 Task: In the Contact  TrinityDoe@tiffany.com, schedule and save the meeting with title: 'Collaborative Discussion', Select date: '10 August, 2023', select start time: 10:00:AM. Add location on call (718) 987-6551 with meeting description: For further discussion on products, kindly join the meeting.. Logged in from softage.6@softage.net
Action: Mouse moved to (87, 62)
Screenshot: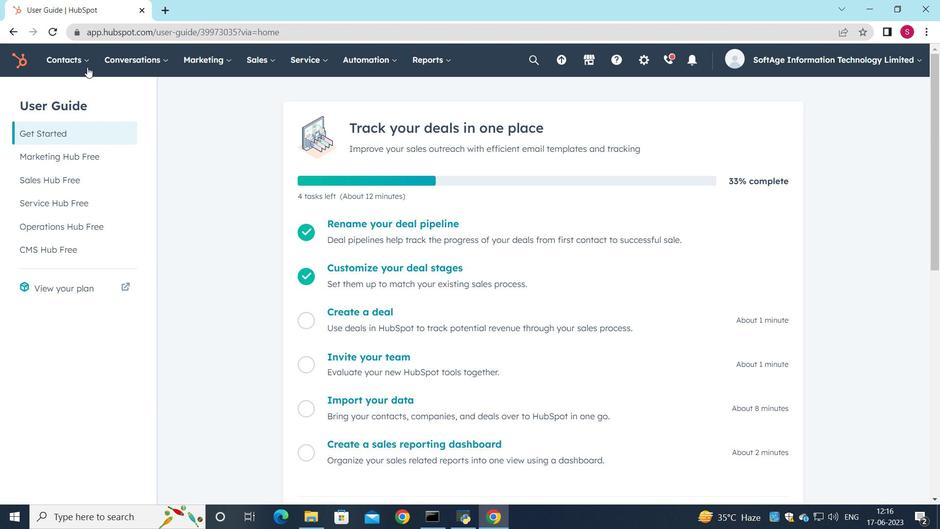 
Action: Mouse pressed left at (87, 62)
Screenshot: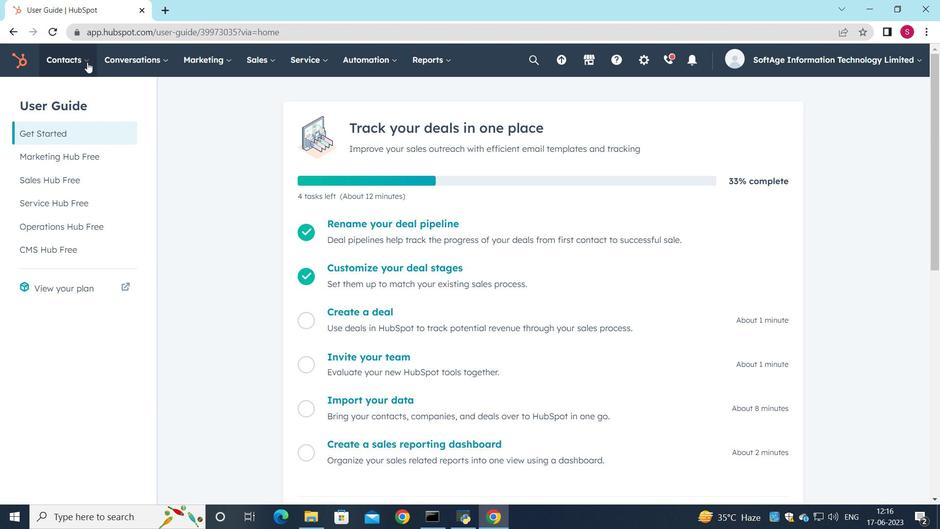 
Action: Mouse moved to (86, 84)
Screenshot: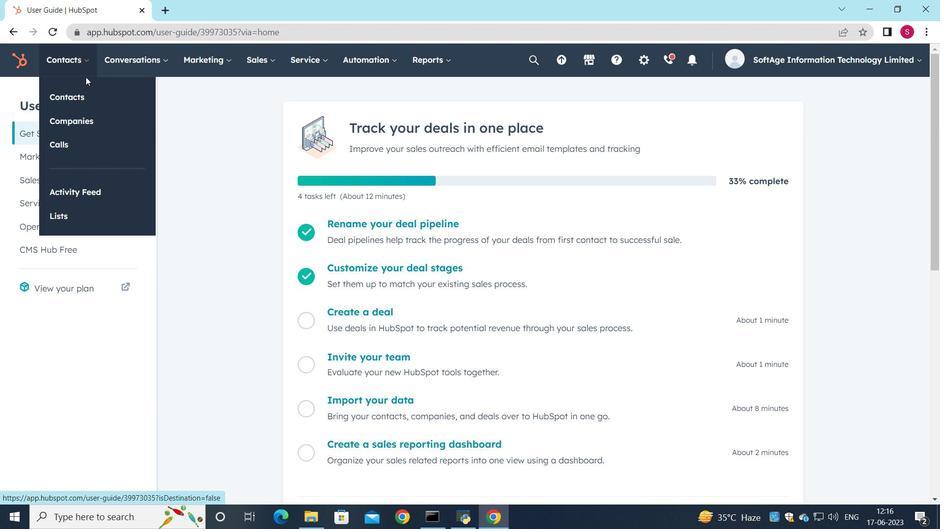 
Action: Mouse pressed left at (86, 84)
Screenshot: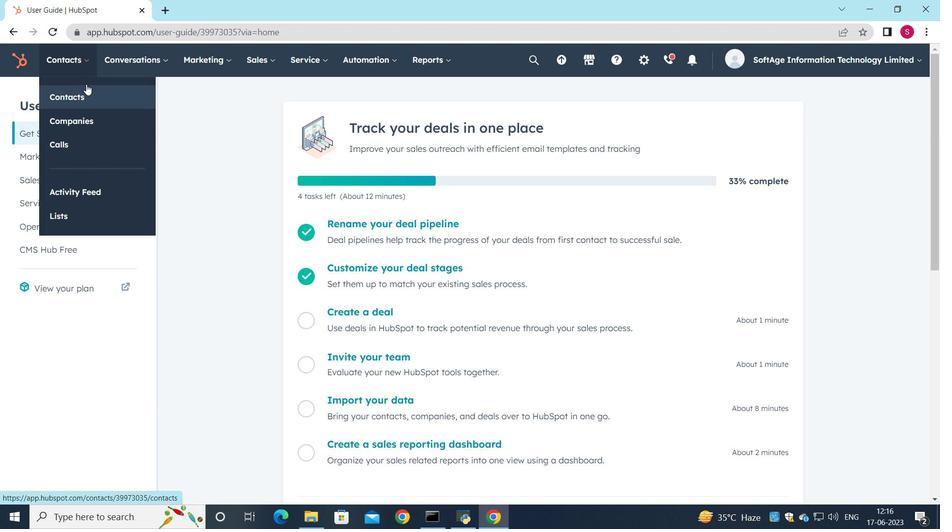 
Action: Mouse moved to (92, 201)
Screenshot: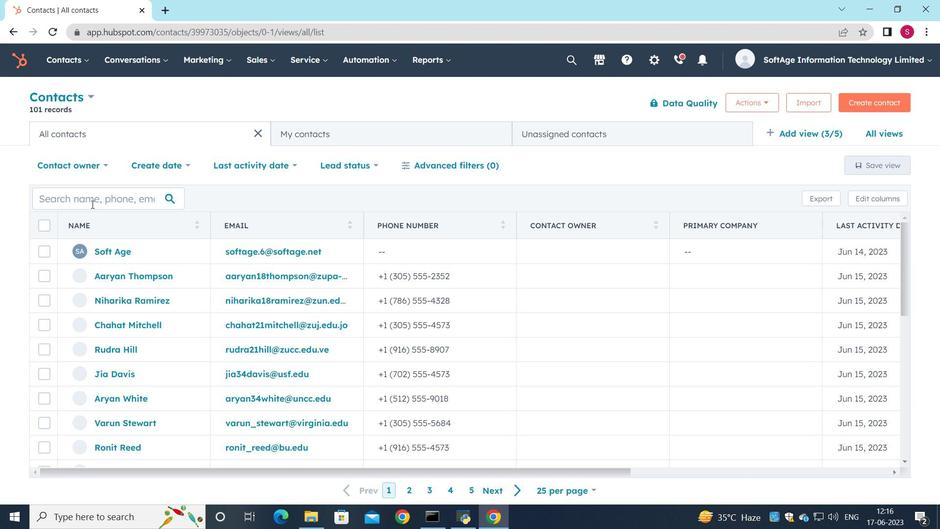 
Action: Mouse pressed left at (92, 201)
Screenshot: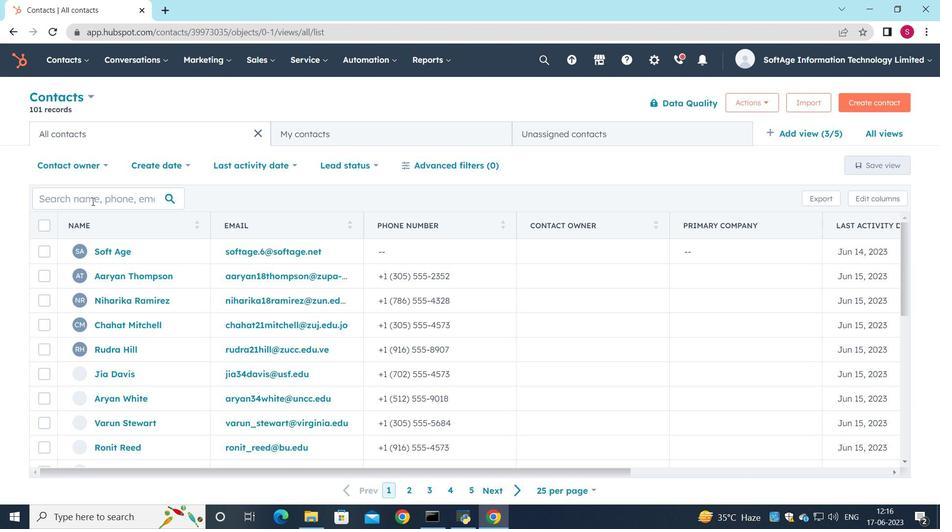 
Action: Key pressed <Key.shift>Trinity<Key.shift>Doe<Key.shift>@tiffany.com
Screenshot: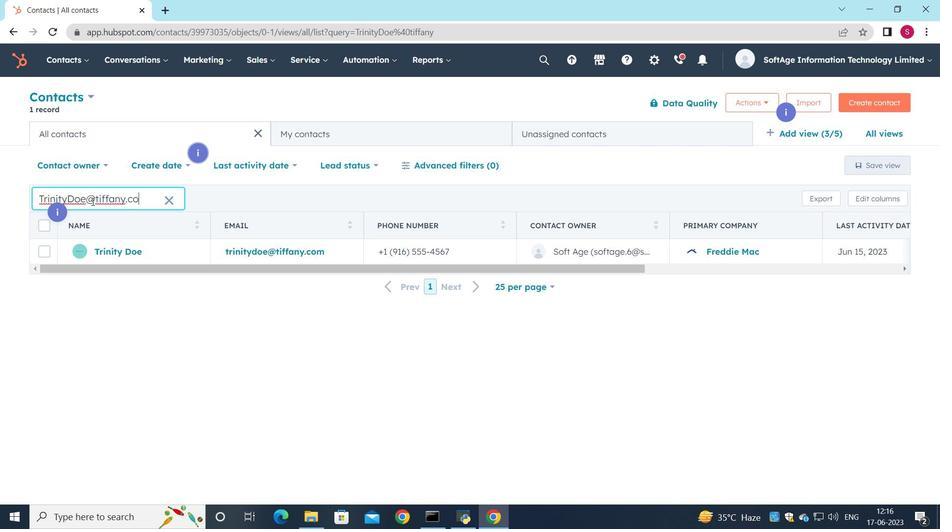 
Action: Mouse moved to (120, 245)
Screenshot: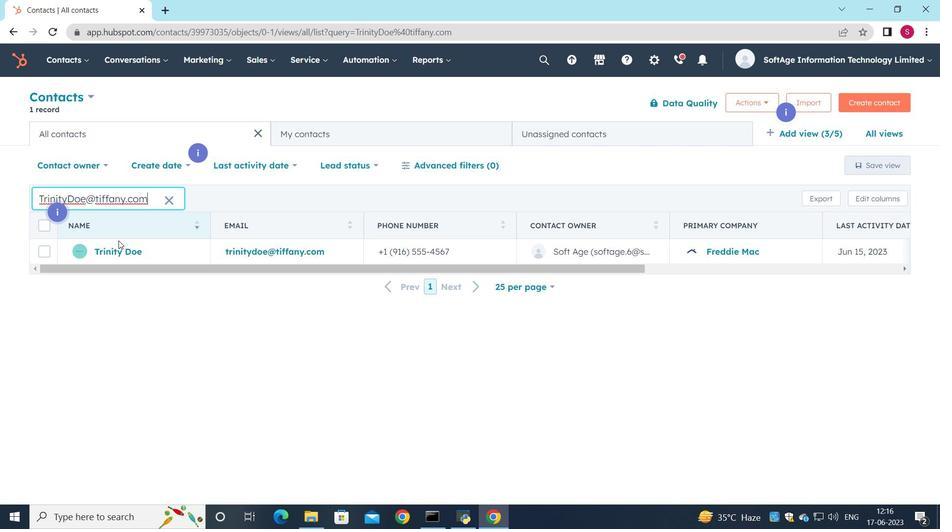 
Action: Mouse pressed left at (120, 245)
Screenshot: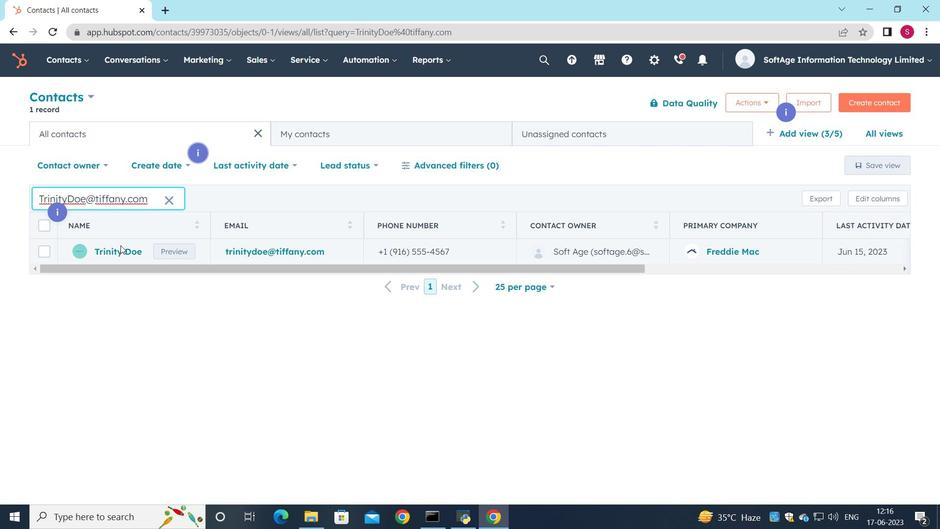 
Action: Mouse moved to (120, 248)
Screenshot: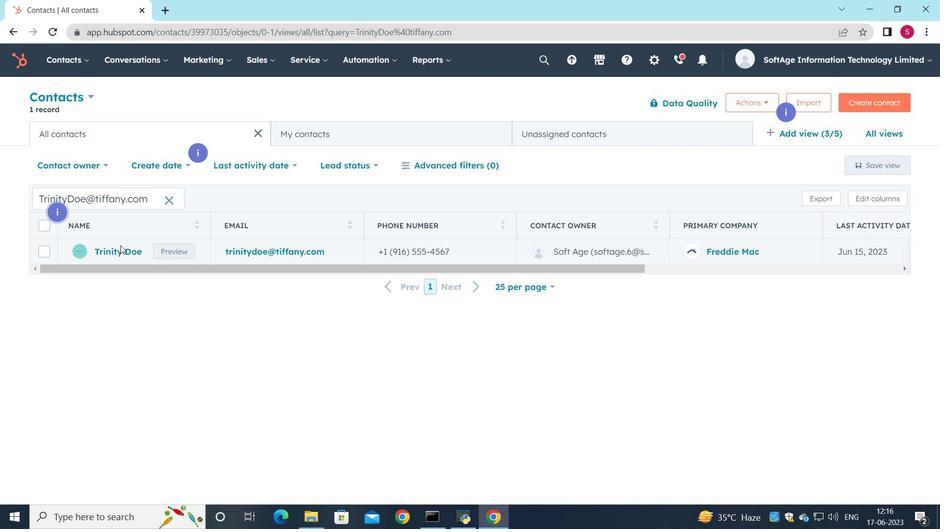 
Action: Mouse pressed left at (120, 248)
Screenshot: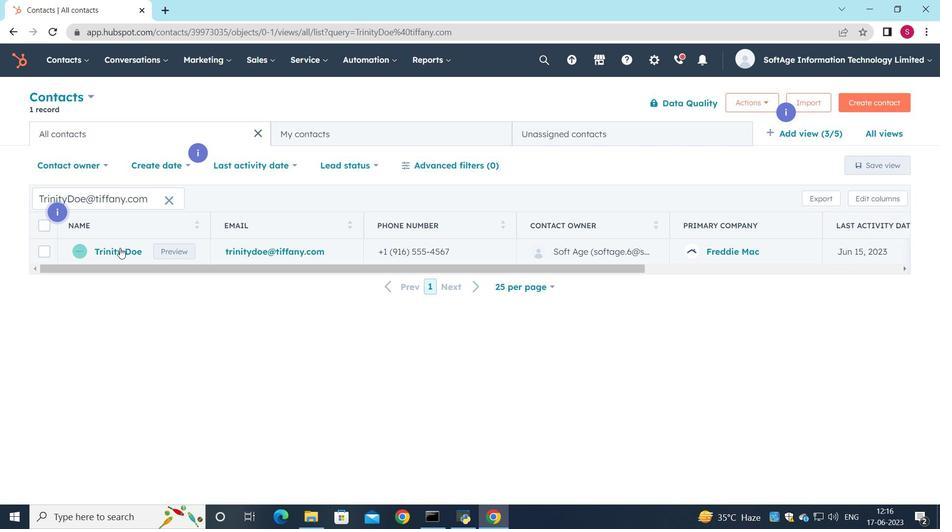 
Action: Mouse moved to (153, 211)
Screenshot: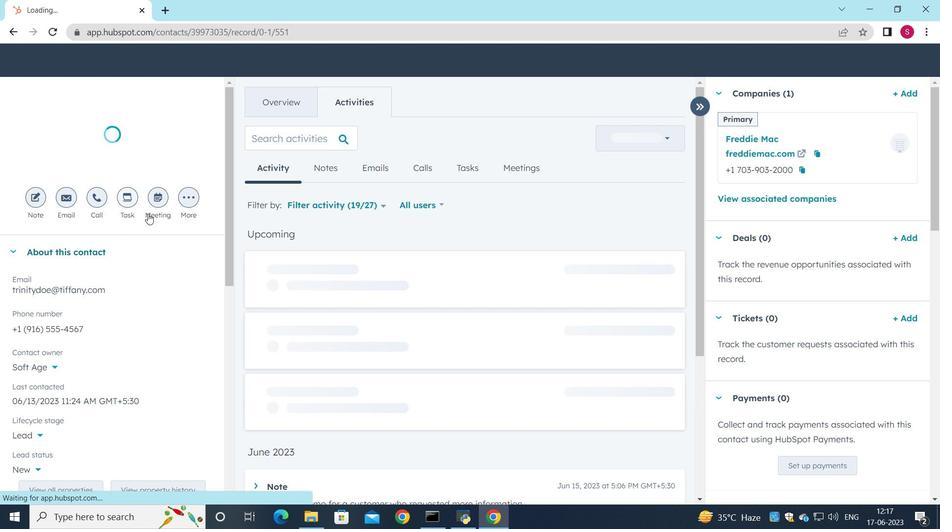 
Action: Mouse pressed left at (153, 211)
Screenshot: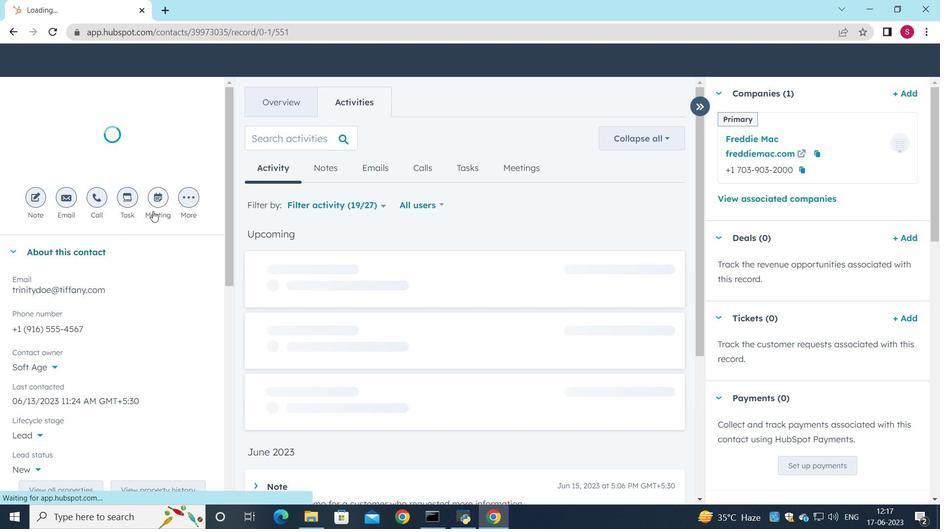 
Action: Mouse moved to (132, 179)
Screenshot: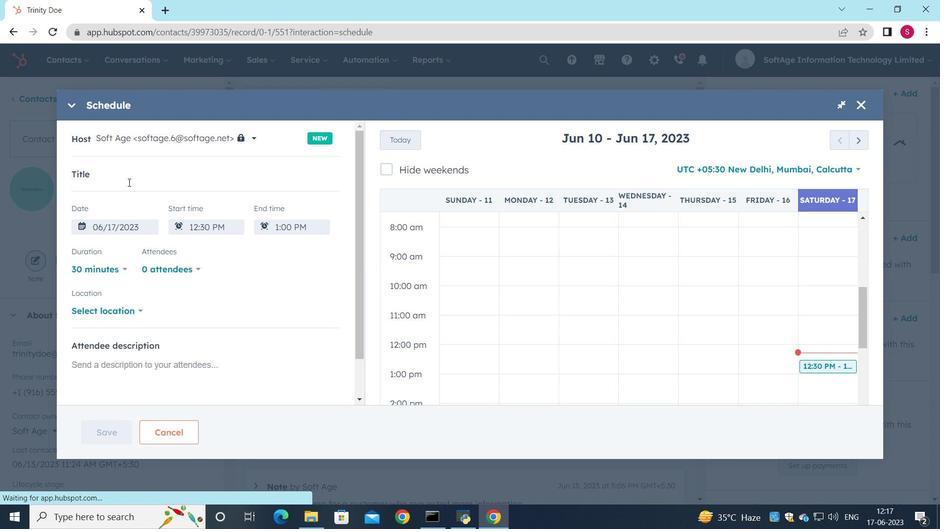 
Action: Key pressed <Key.shift>Collaborative<Key.space><Key.shift>Discussion
Screenshot: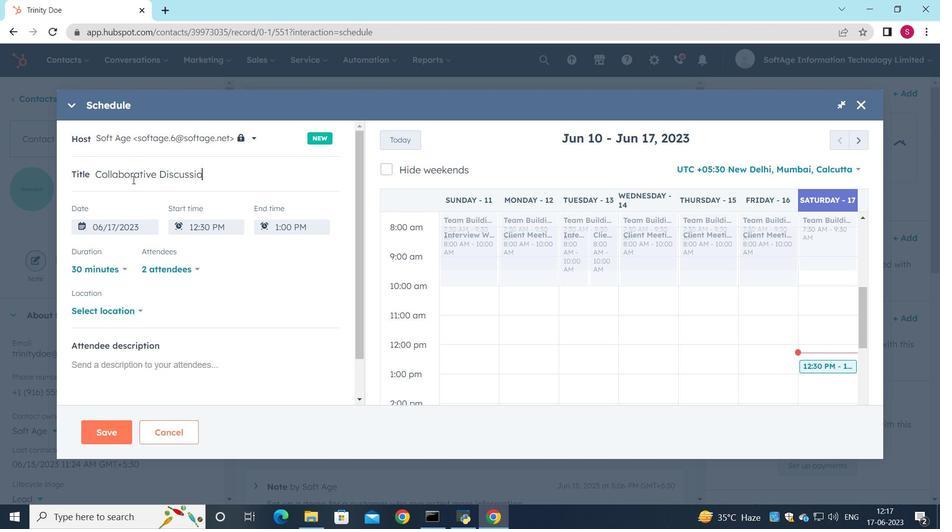 
Action: Mouse moved to (858, 142)
Screenshot: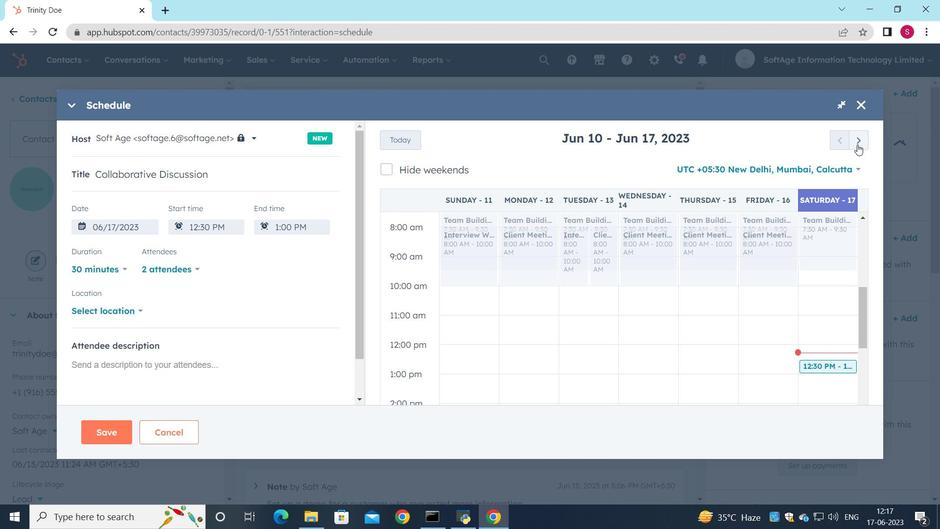 
Action: Mouse pressed left at (858, 142)
Screenshot: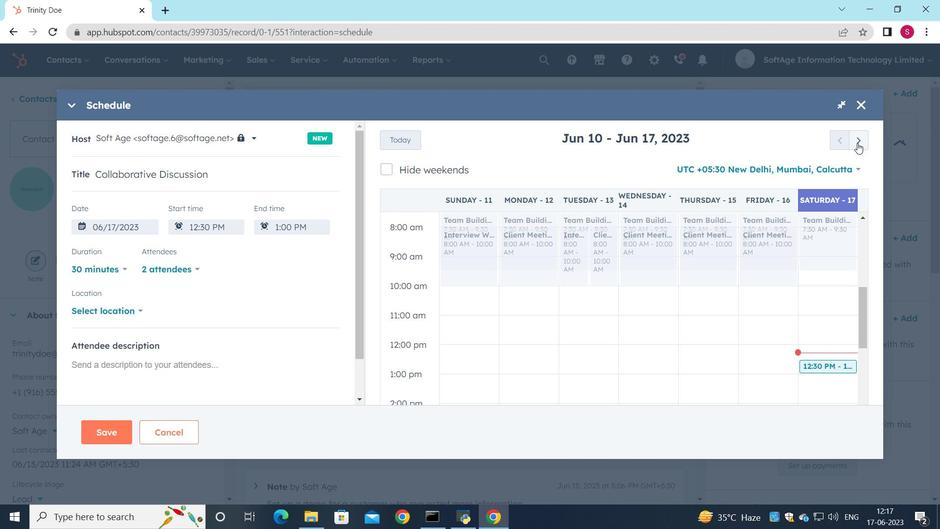 
Action: Mouse pressed left at (858, 142)
Screenshot: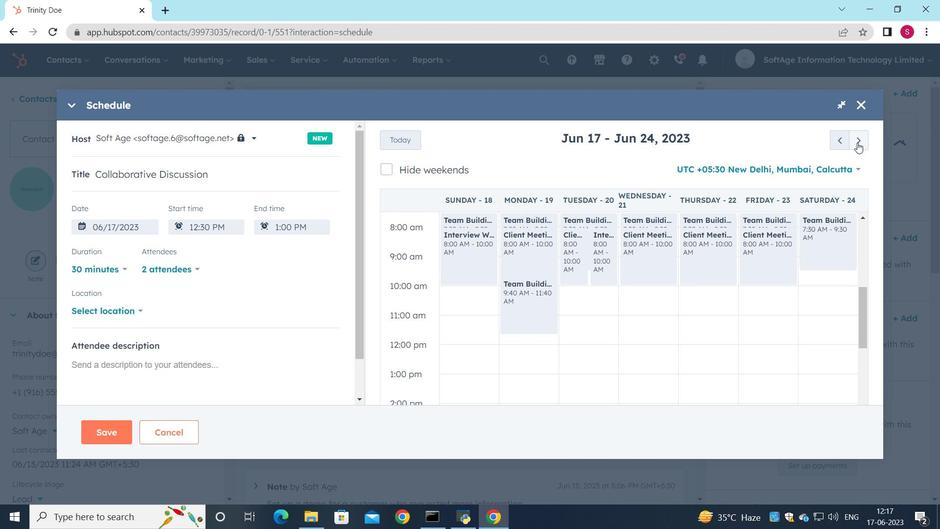 
Action: Mouse pressed left at (858, 142)
Screenshot: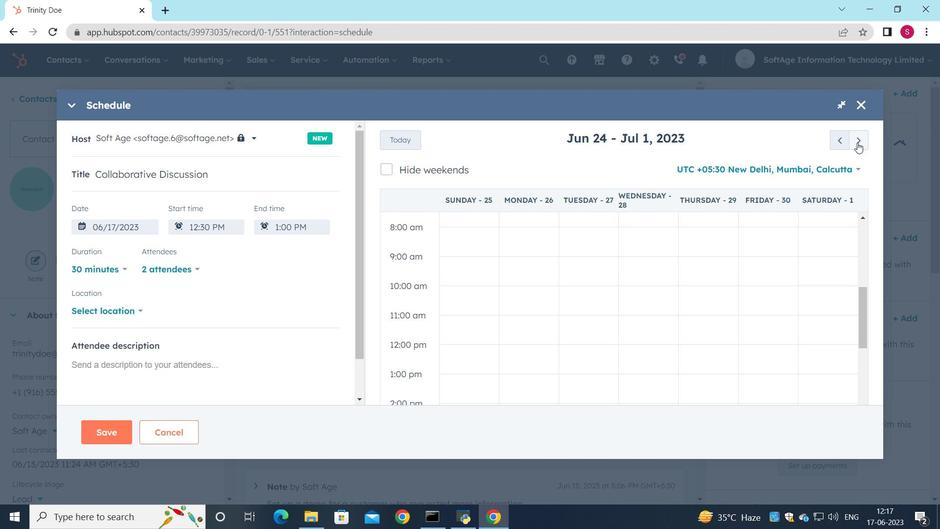 
Action: Mouse pressed left at (858, 142)
Screenshot: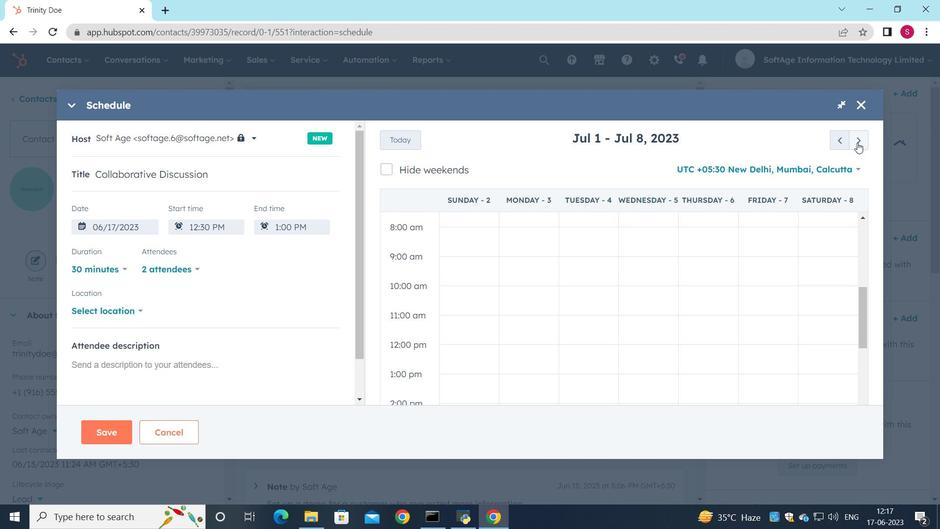 
Action: Mouse pressed left at (858, 142)
Screenshot: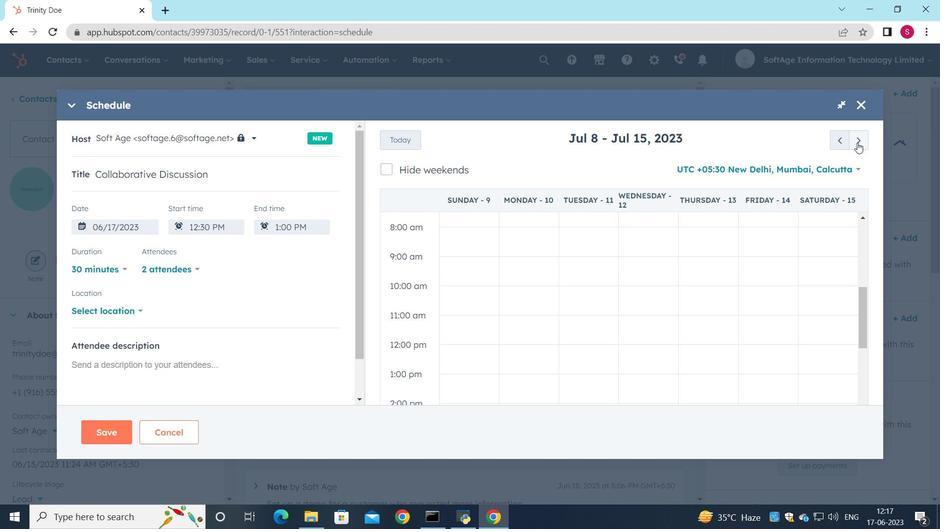
Action: Mouse pressed left at (858, 142)
Screenshot: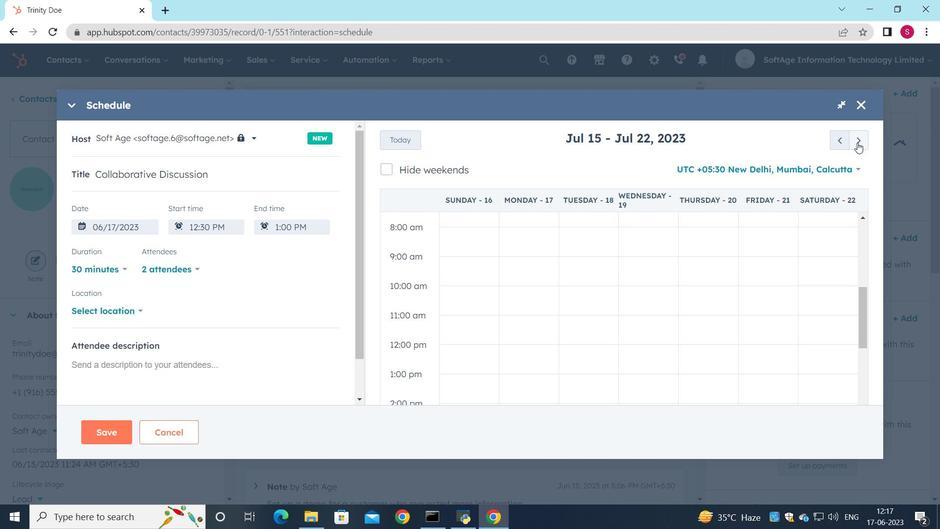 
Action: Mouse pressed left at (858, 142)
Screenshot: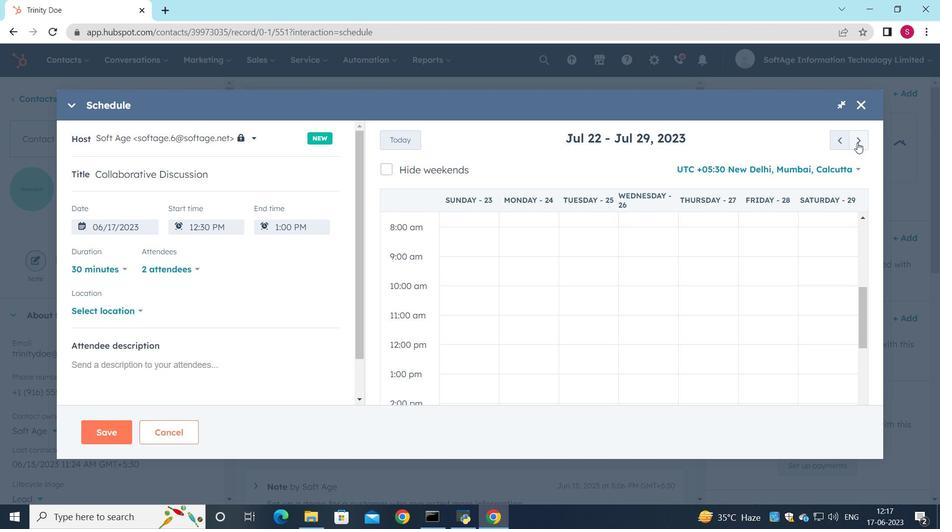 
Action: Mouse pressed left at (858, 142)
Screenshot: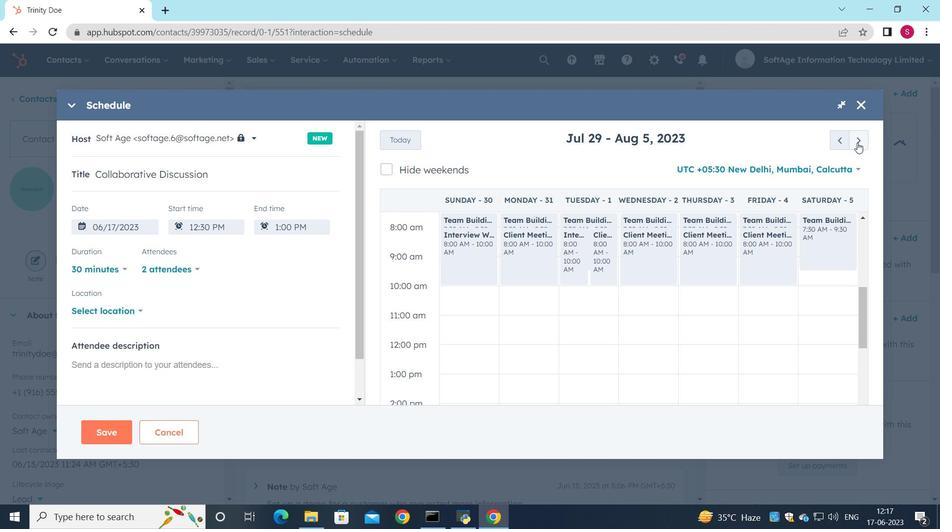 
Action: Mouse moved to (715, 291)
Screenshot: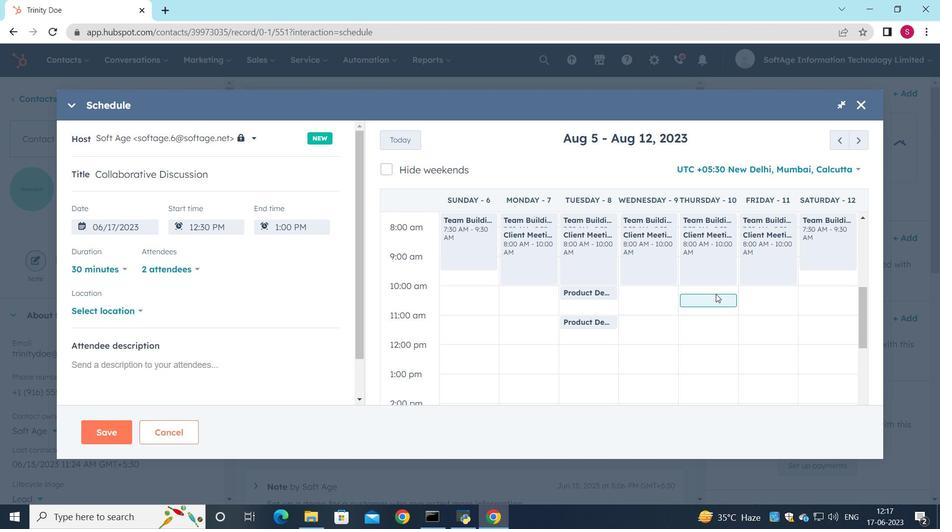 
Action: Mouse pressed left at (715, 291)
Screenshot: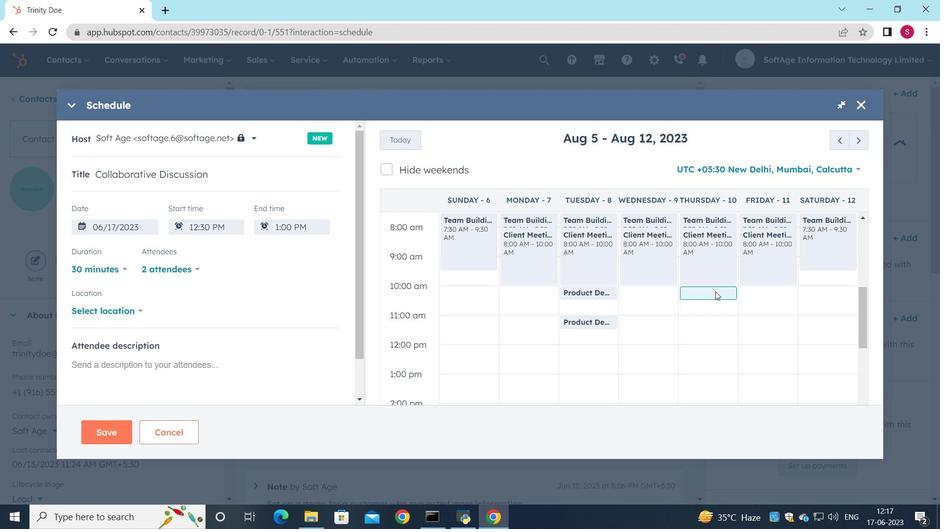 
Action: Mouse moved to (137, 307)
Screenshot: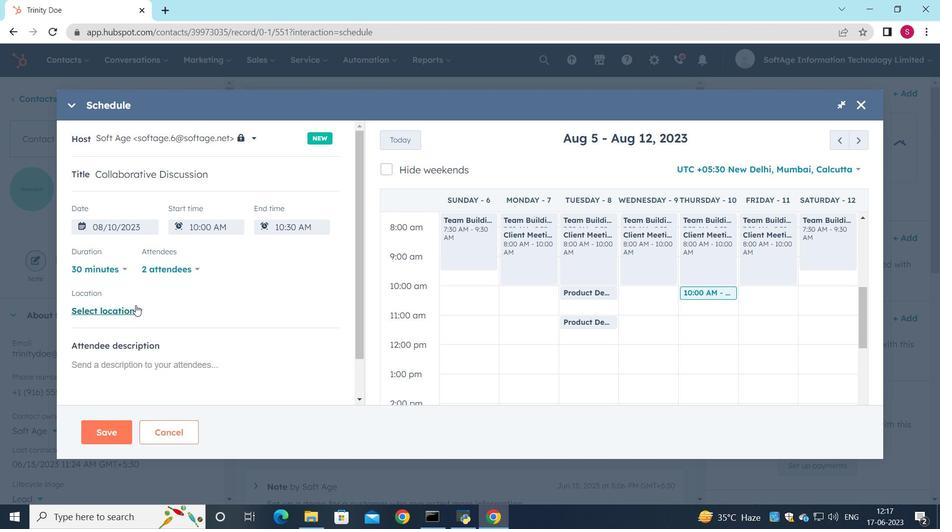 
Action: Mouse pressed left at (137, 307)
Screenshot: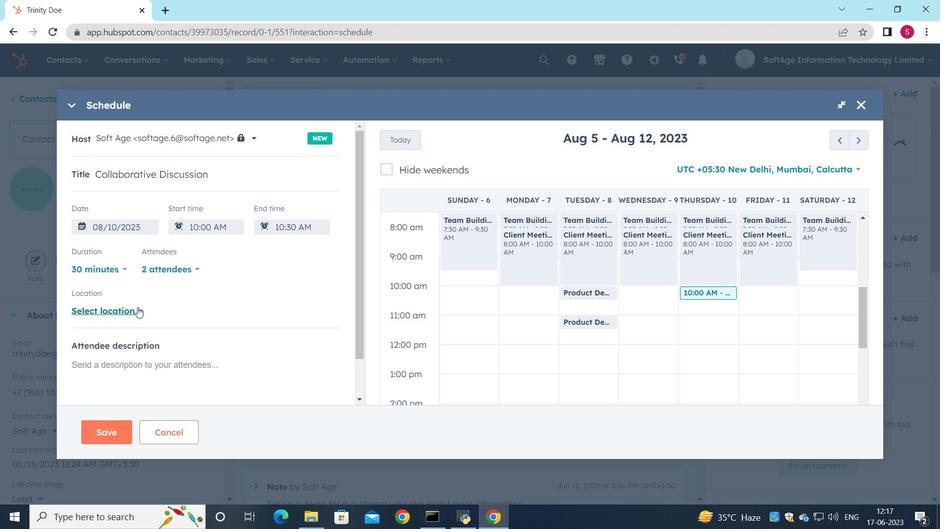 
Action: Mouse moved to (240, 269)
Screenshot: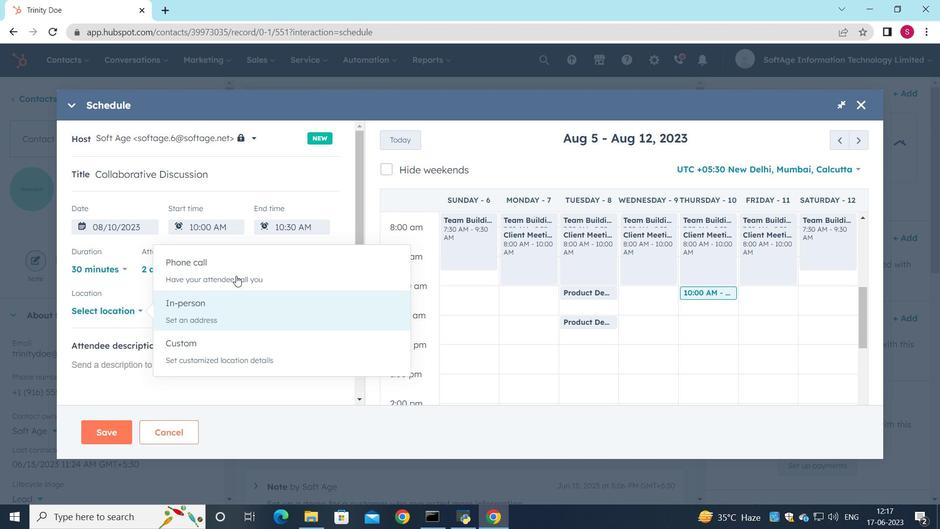 
Action: Mouse pressed left at (240, 269)
Screenshot: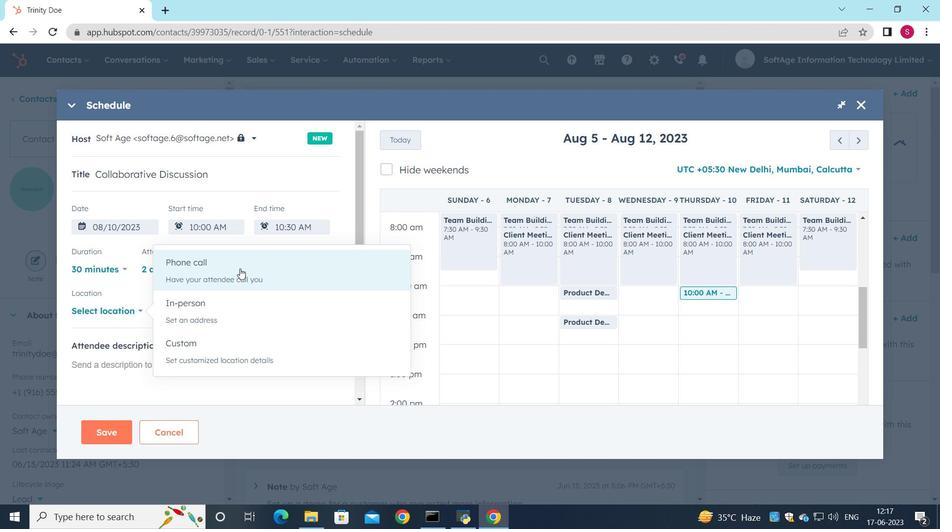 
Action: Mouse moved to (195, 309)
Screenshot: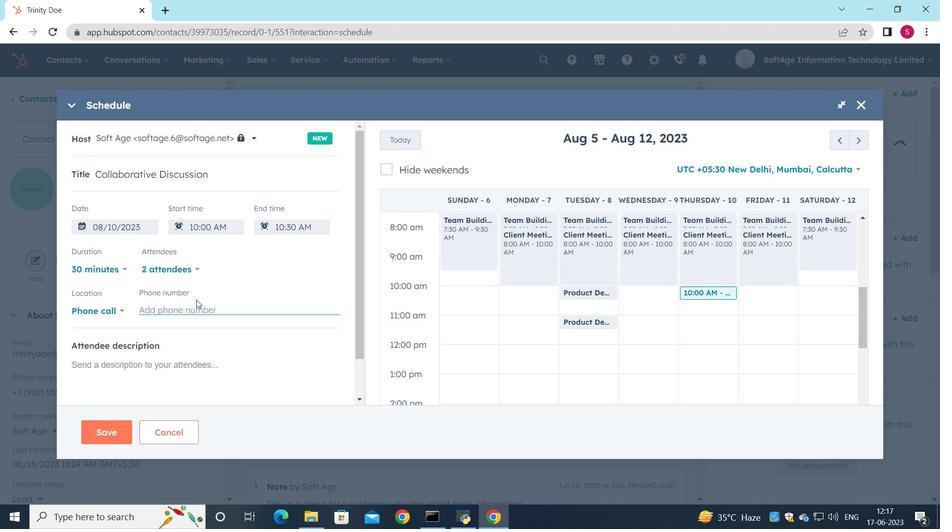 
Action: Mouse pressed left at (195, 309)
Screenshot: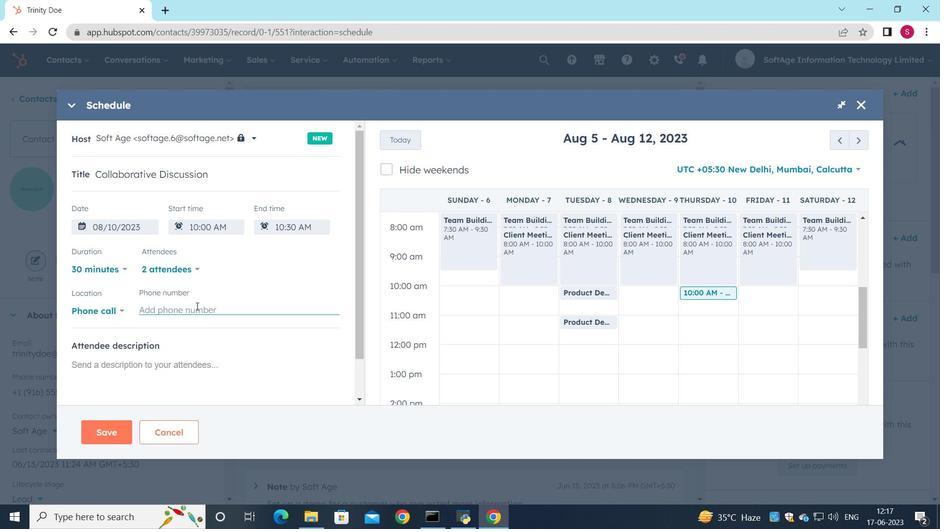 
Action: Key pressed <Key.shift_r><Key.shift_r><Key.shift_r>(718<Key.shift_r><Key.shift_r><Key.shift_r><Key.shift_r><Key.shift_r><Key.shift_r>)<Key.space>6<Key.backspace>987-6551
Screenshot: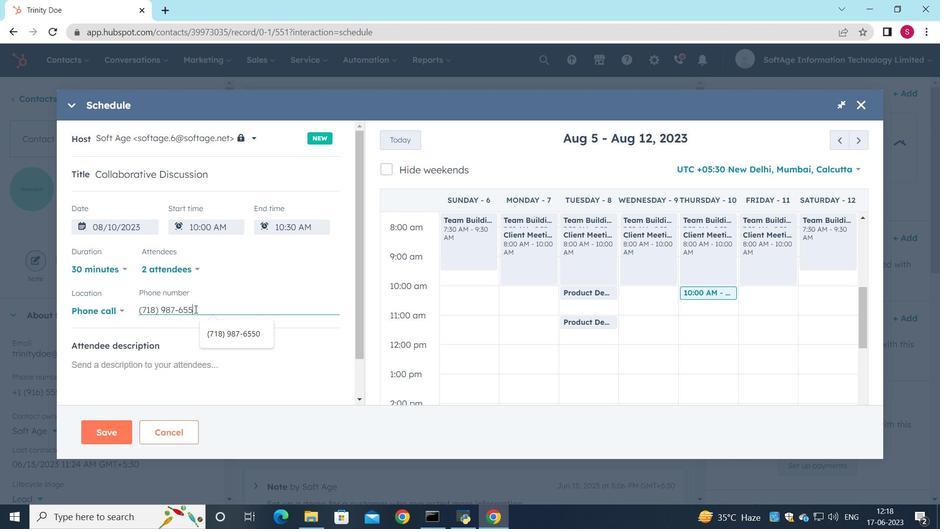 
Action: Mouse moved to (134, 359)
Screenshot: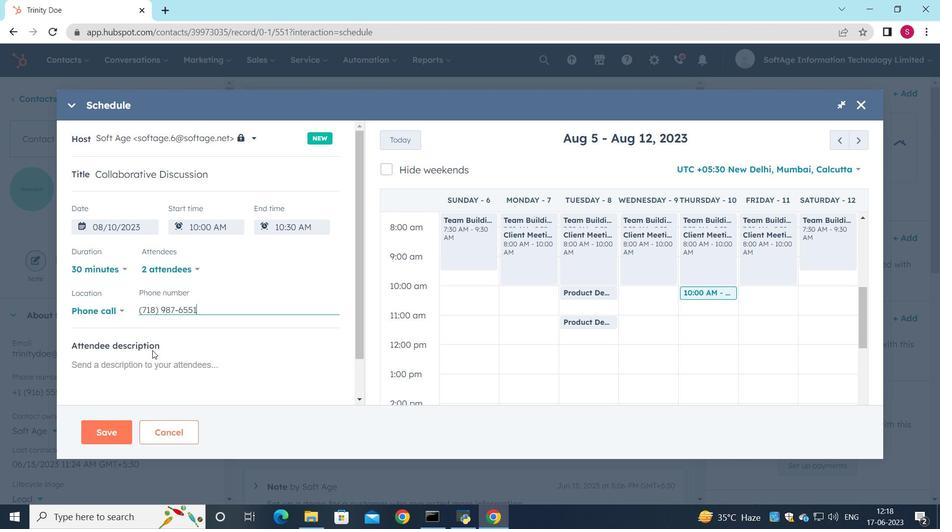 
Action: Mouse pressed left at (134, 359)
Screenshot: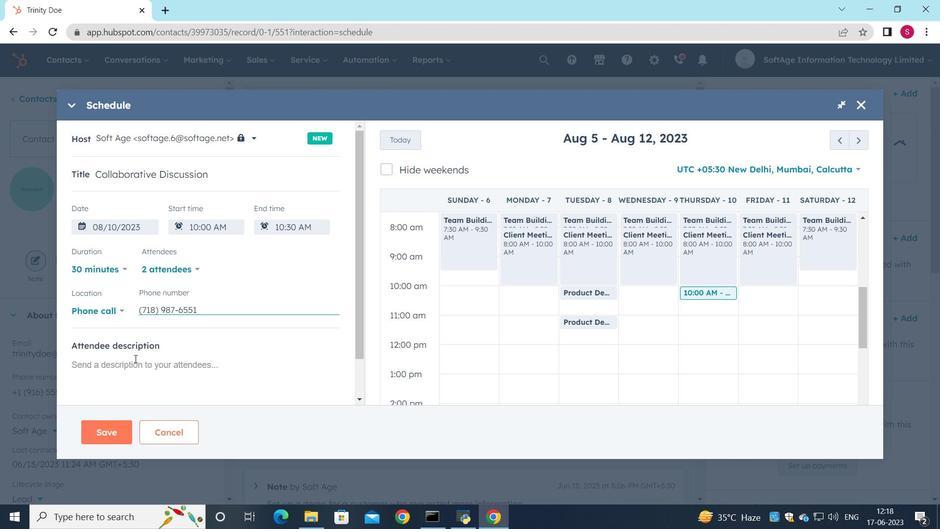 
Action: Mouse moved to (163, 164)
Screenshot: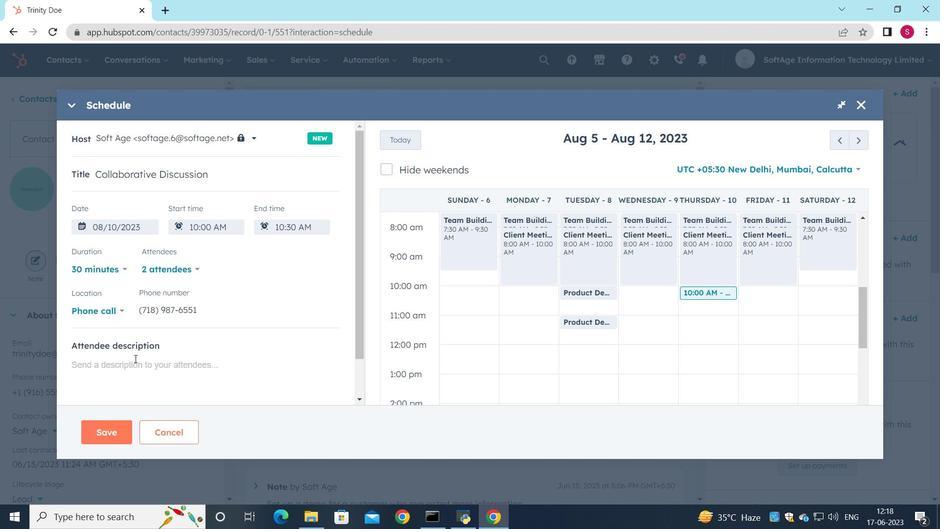 
Action: Key pressed <Key.shift>For<Key.space>furtgh<Key.backspace><Key.backspace>her<Key.space>discussion<Key.space>on<Key.space>t<Key.backspace>products,<Key.space>kindly<Key.space>join<Key.space>the<Key.space>meeting
Screenshot: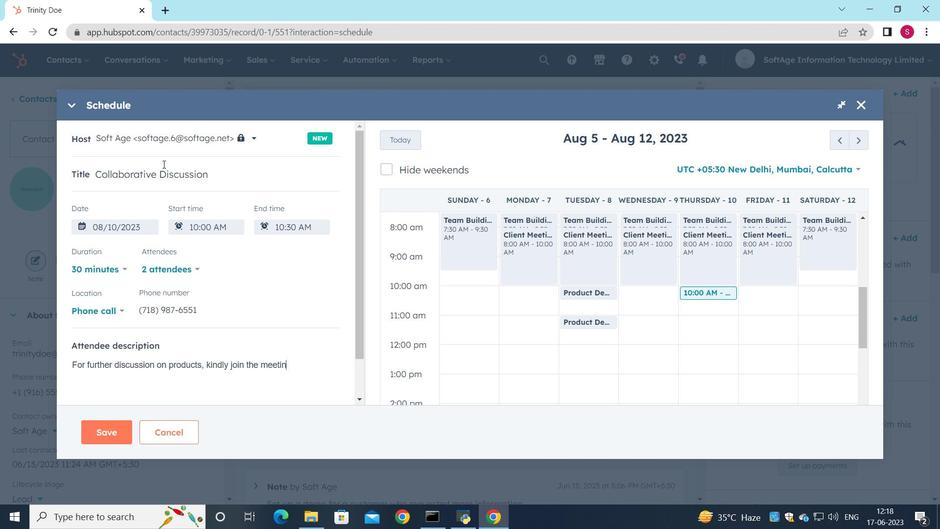 
Action: Mouse moved to (259, 299)
Screenshot: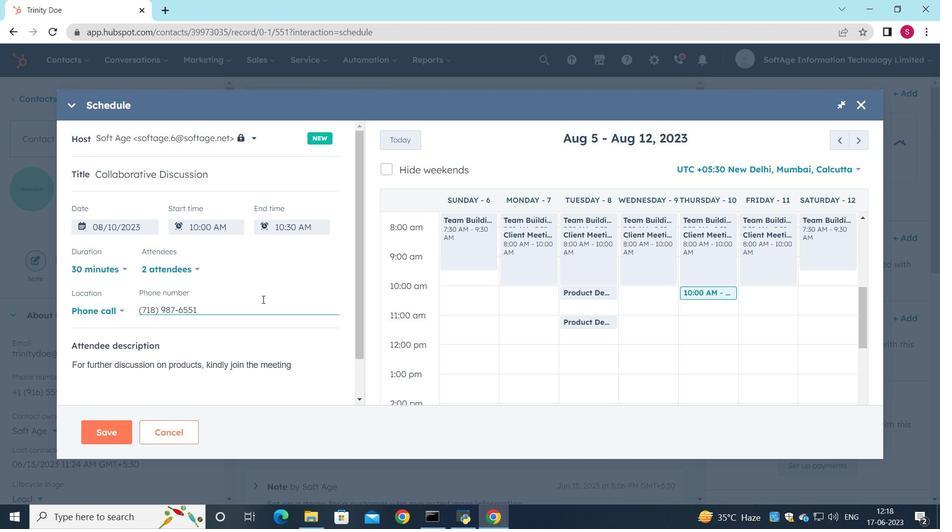 
Action: Key pressed .
Screenshot: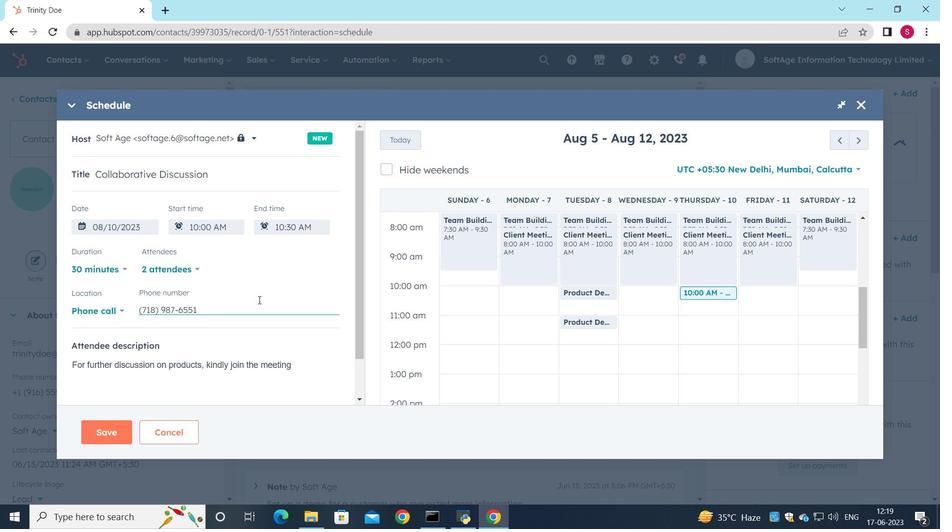 
Action: Mouse moved to (117, 433)
Screenshot: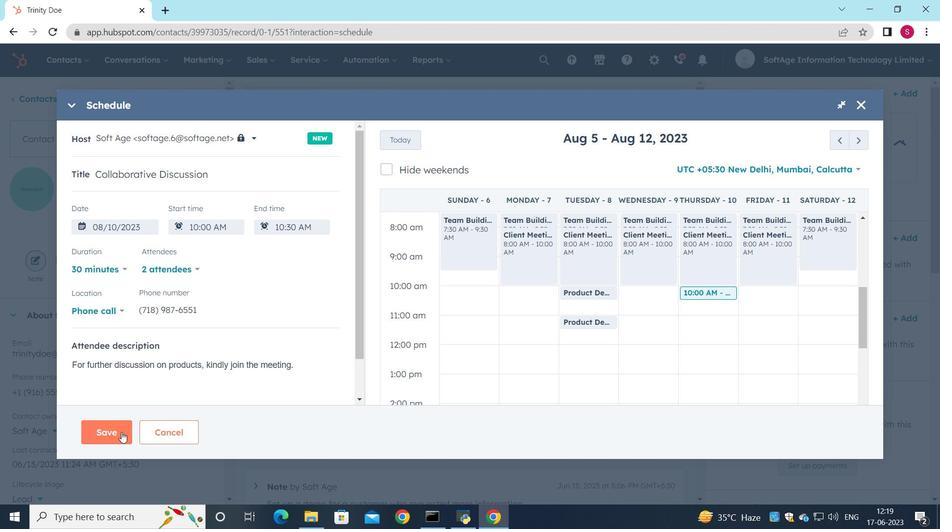 
Action: Mouse pressed left at (117, 433)
Screenshot: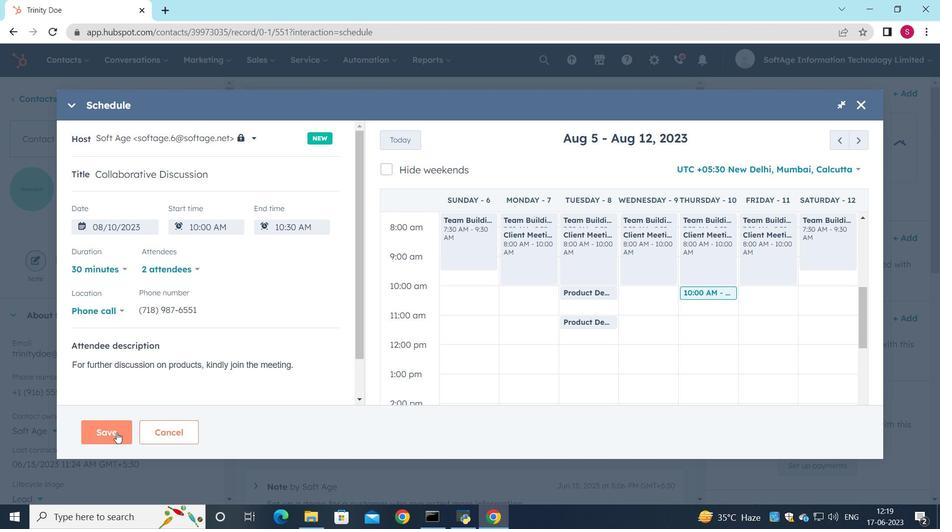 
Action: Mouse moved to (200, 384)
Screenshot: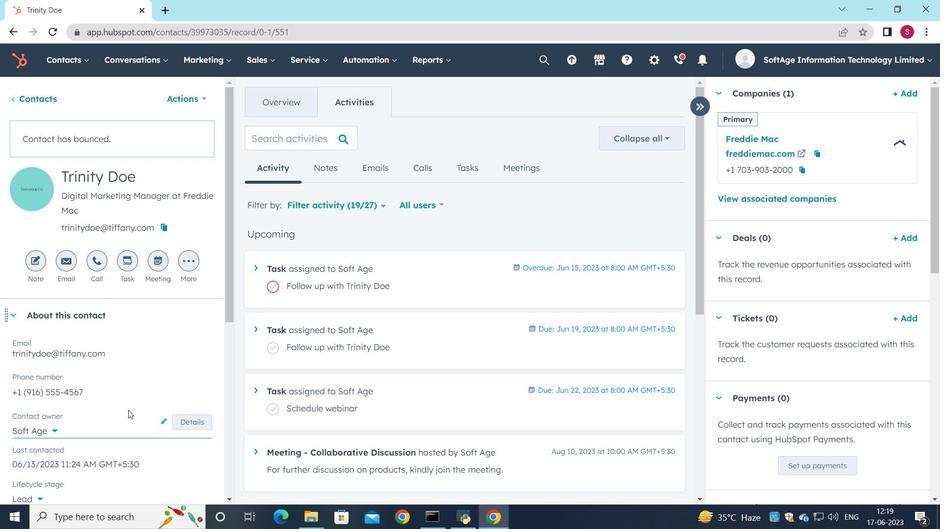 
